 Task: Check the sale-to-list ratio of backyard in the last 5 years.
Action: Mouse moved to (853, 187)
Screenshot: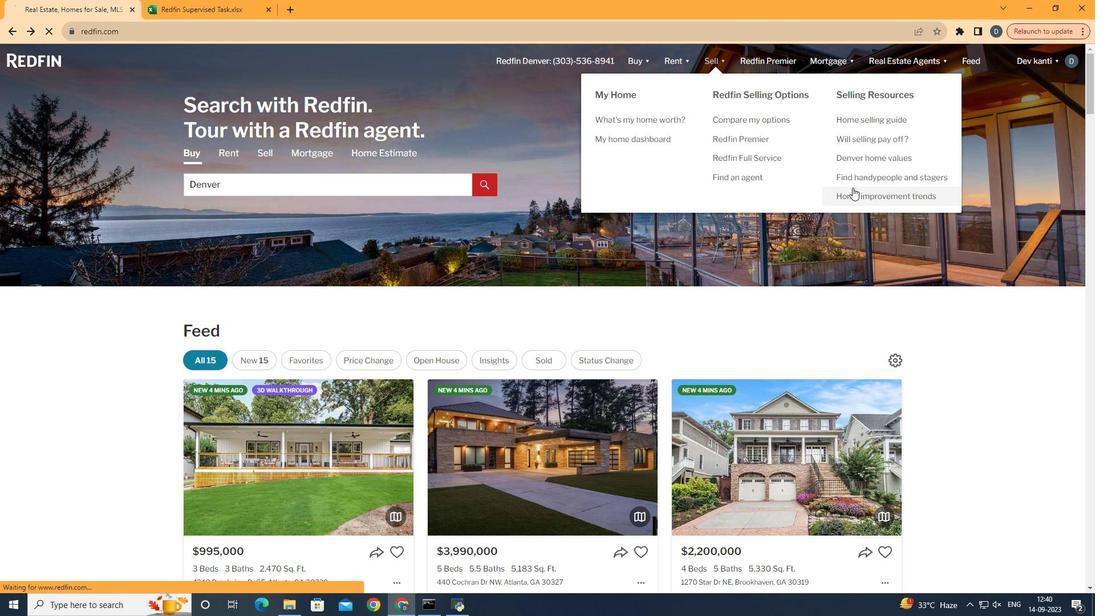 
Action: Mouse pressed left at (853, 187)
Screenshot: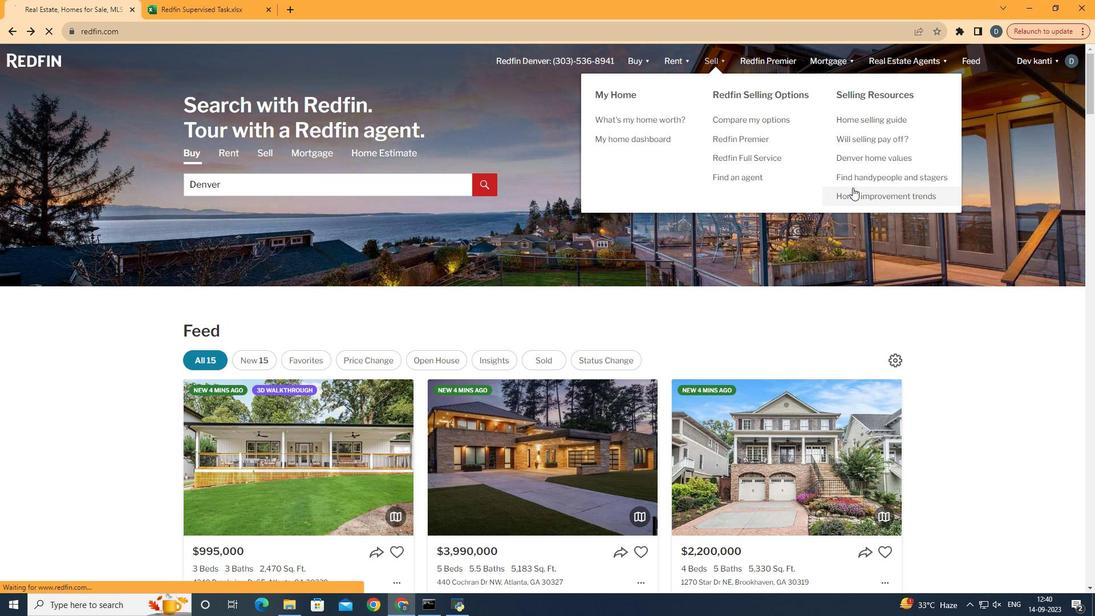 
Action: Mouse moved to (284, 227)
Screenshot: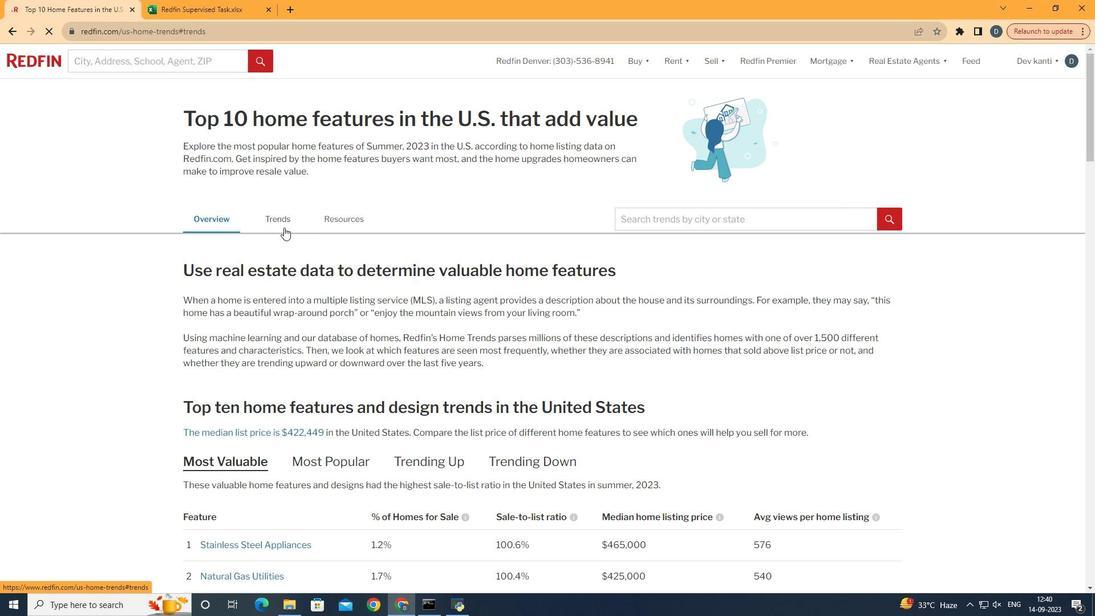 
Action: Mouse pressed left at (284, 227)
Screenshot: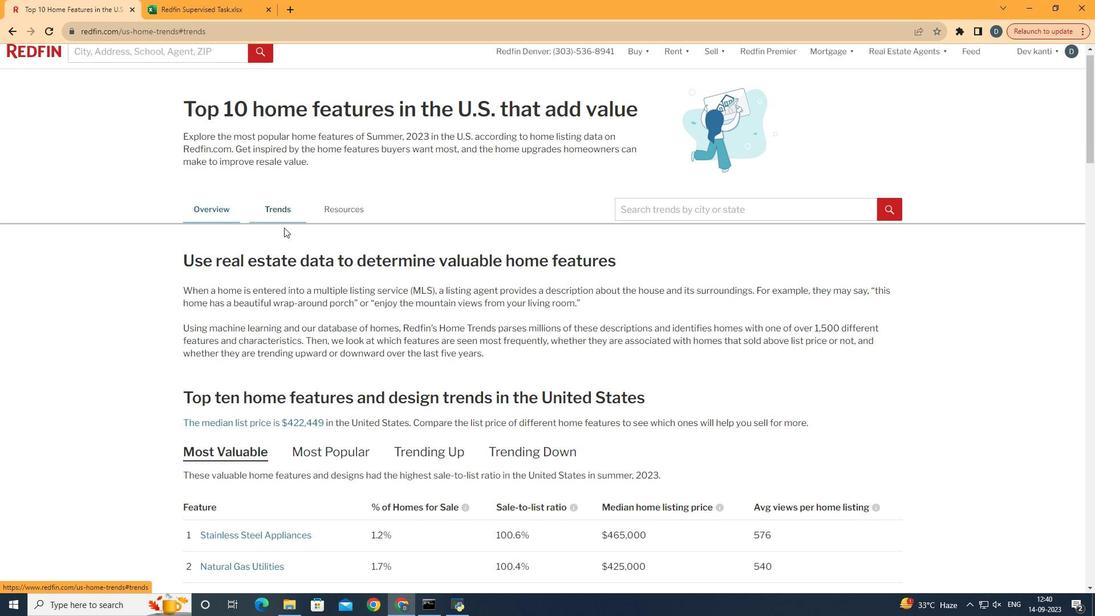 
Action: Mouse moved to (226, 304)
Screenshot: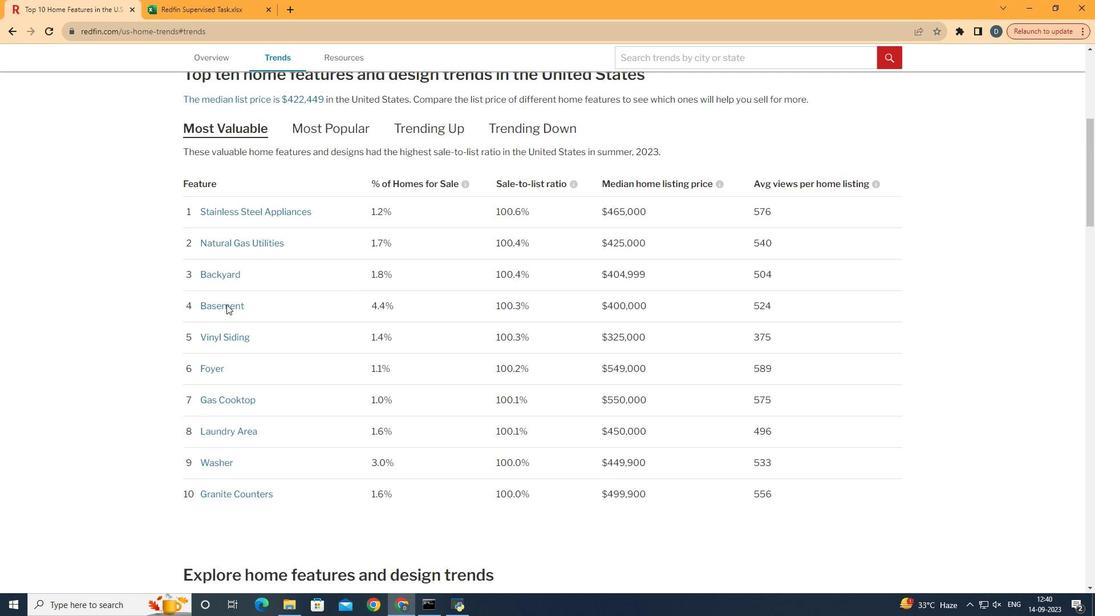 
Action: Mouse scrolled (226, 304) with delta (0, 0)
Screenshot: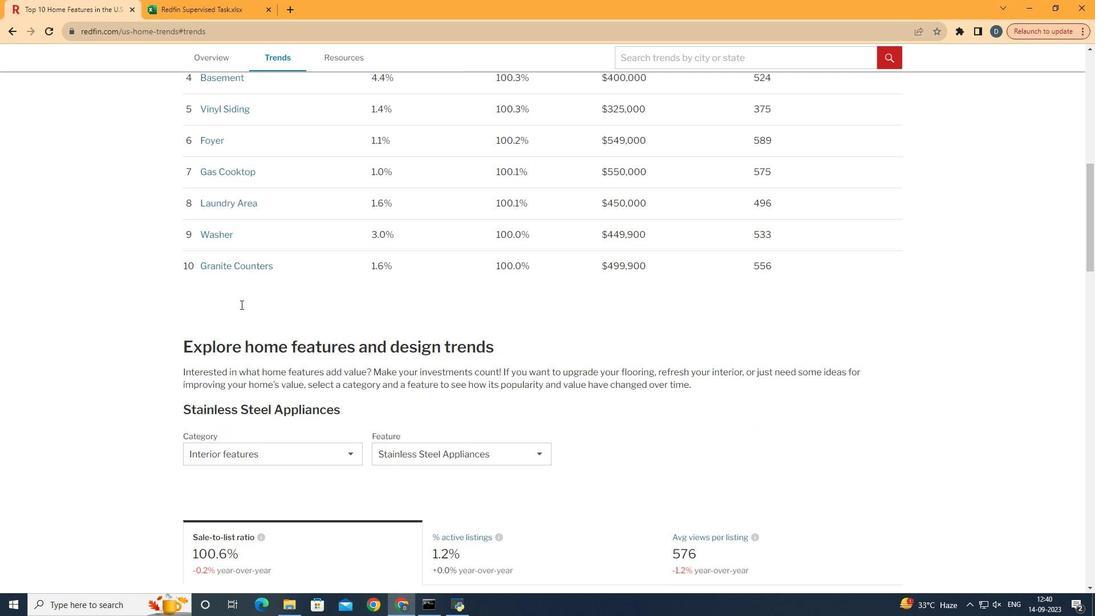 
Action: Mouse scrolled (226, 304) with delta (0, 0)
Screenshot: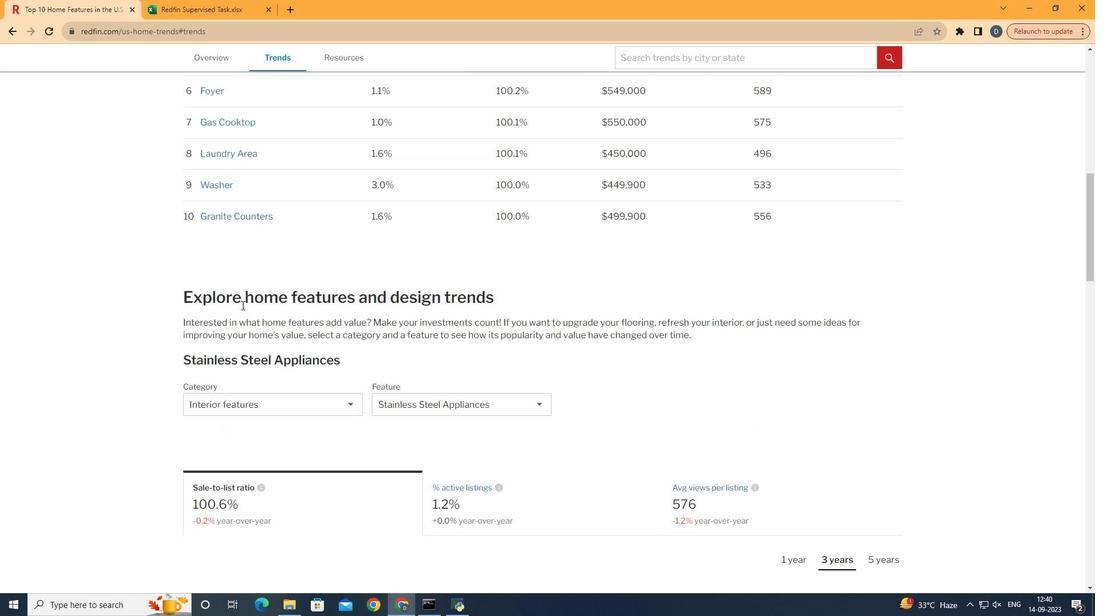 
Action: Mouse scrolled (226, 304) with delta (0, 0)
Screenshot: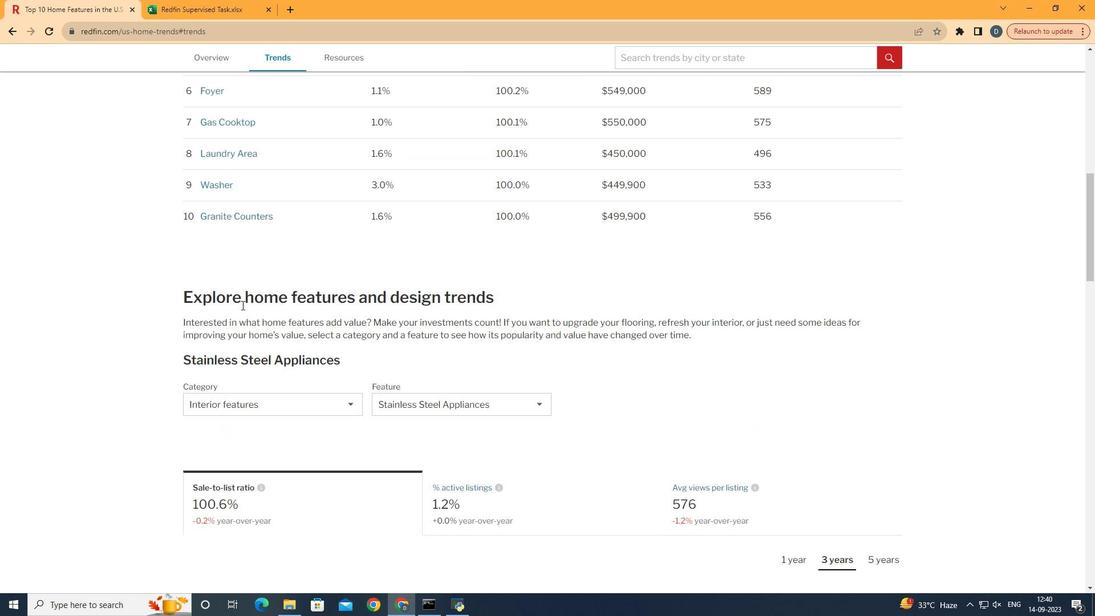 
Action: Mouse scrolled (226, 304) with delta (0, 0)
Screenshot: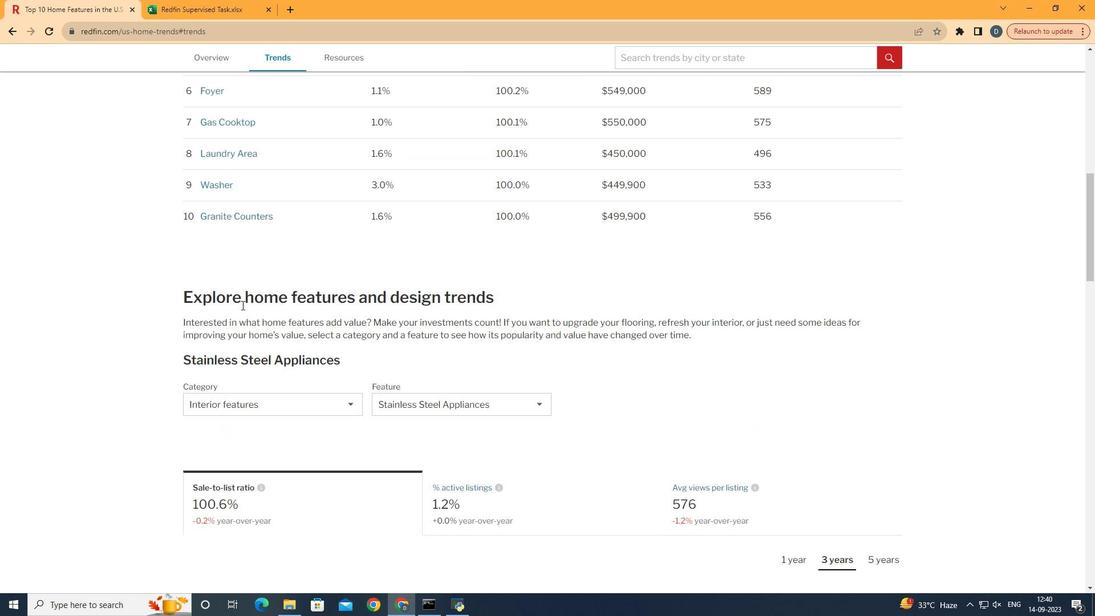 
Action: Mouse scrolled (226, 304) with delta (0, 0)
Screenshot: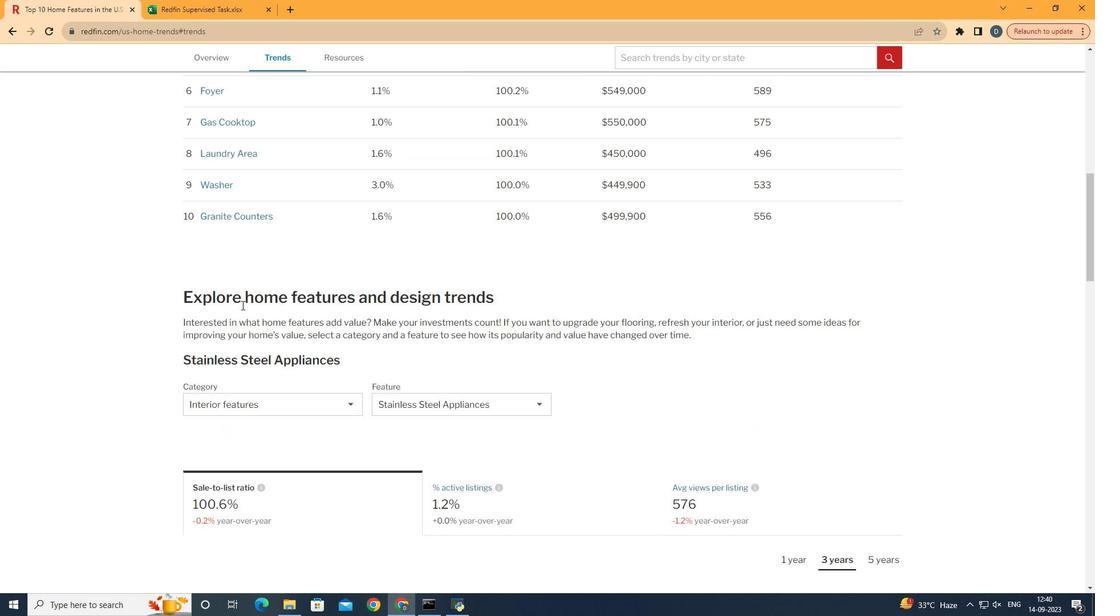 
Action: Mouse moved to (247, 316)
Screenshot: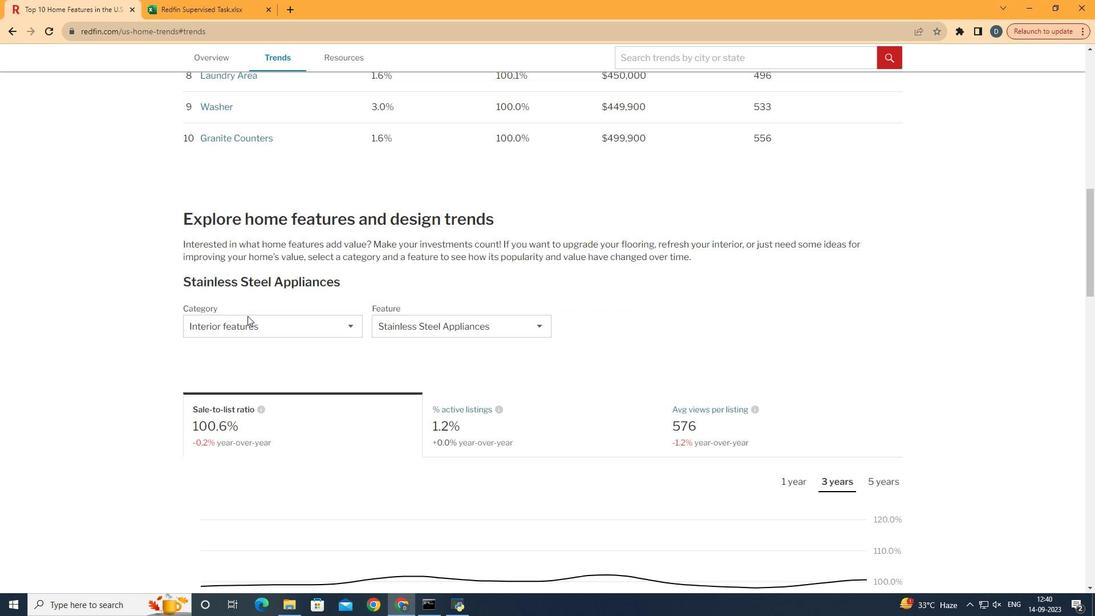 
Action: Mouse scrolled (247, 315) with delta (0, 0)
Screenshot: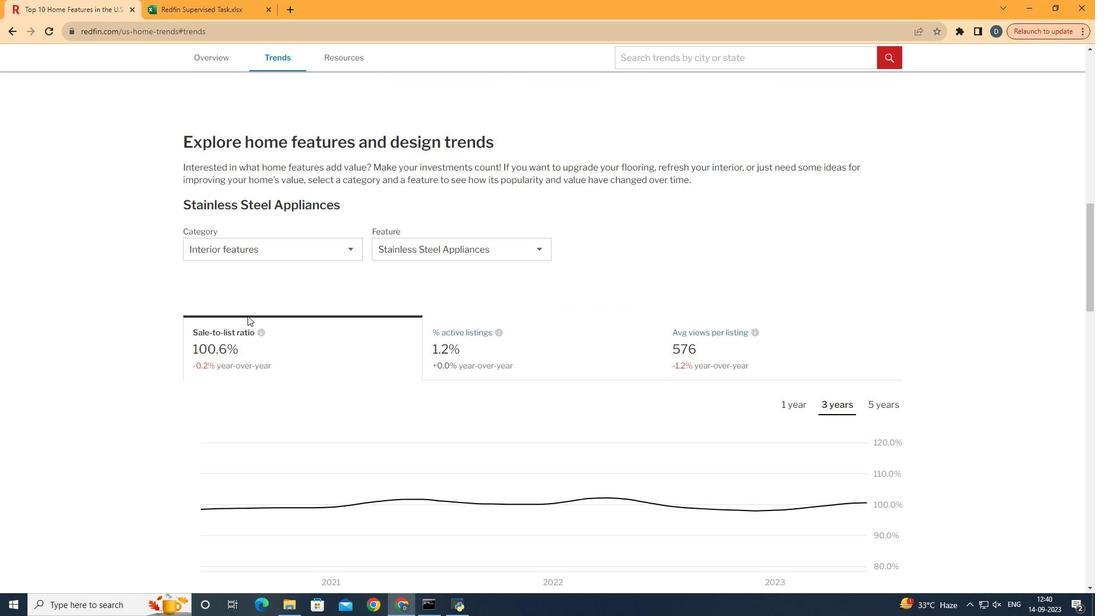 
Action: Mouse scrolled (247, 315) with delta (0, 0)
Screenshot: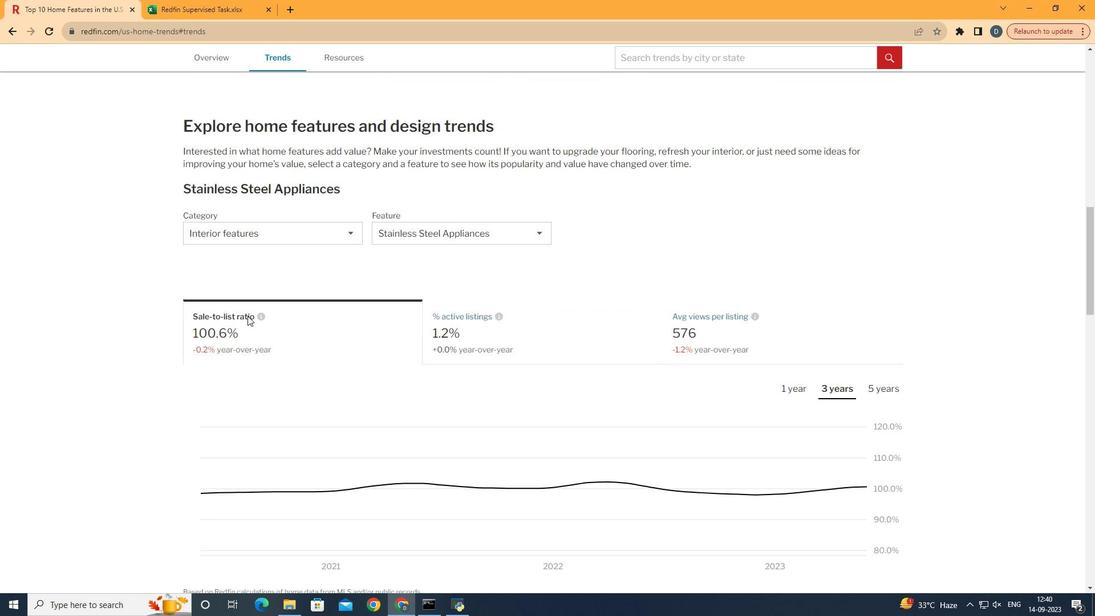 
Action: Mouse scrolled (247, 315) with delta (0, 0)
Screenshot: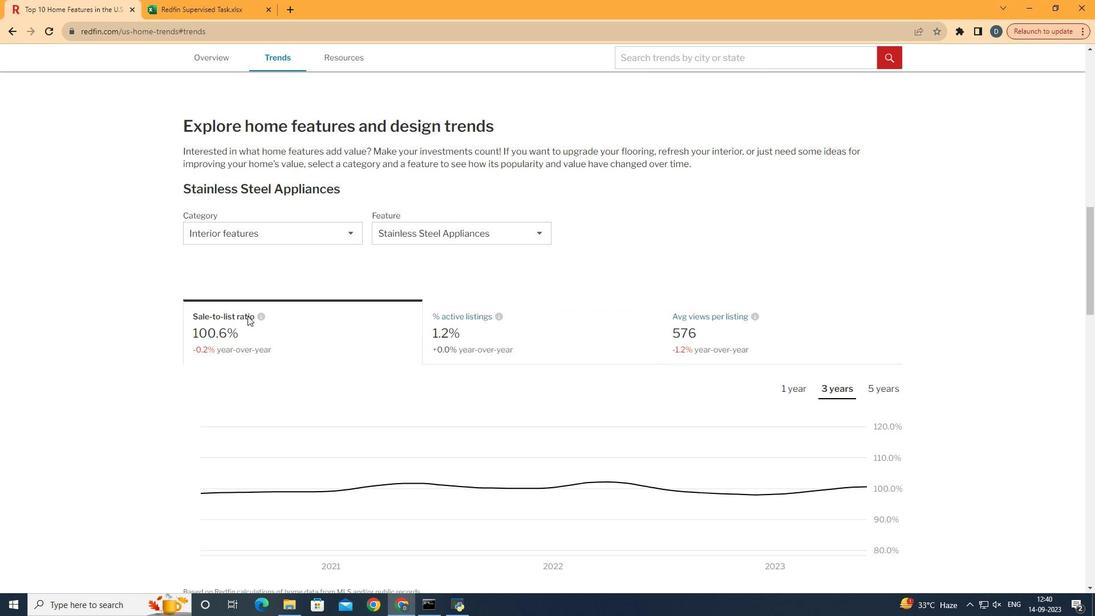 
Action: Mouse moved to (268, 237)
Screenshot: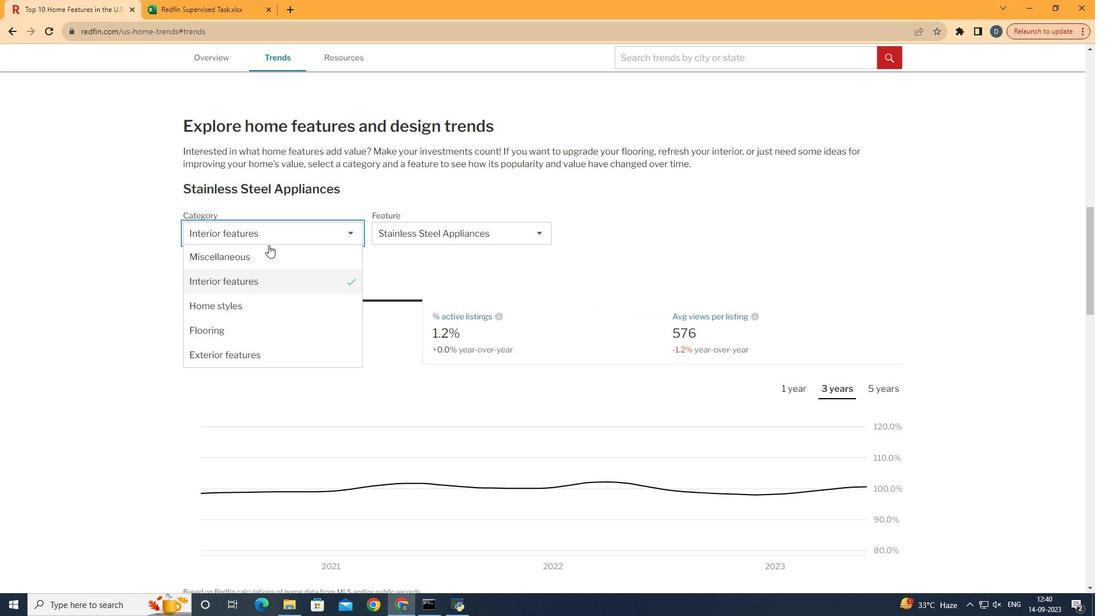 
Action: Mouse pressed left at (268, 237)
Screenshot: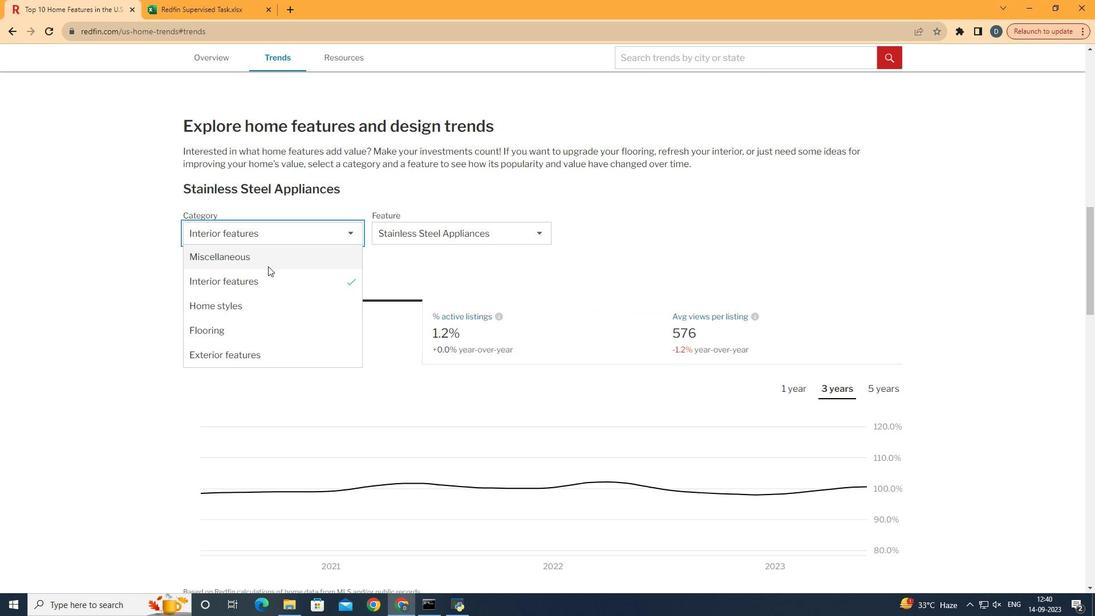 
Action: Mouse moved to (255, 344)
Screenshot: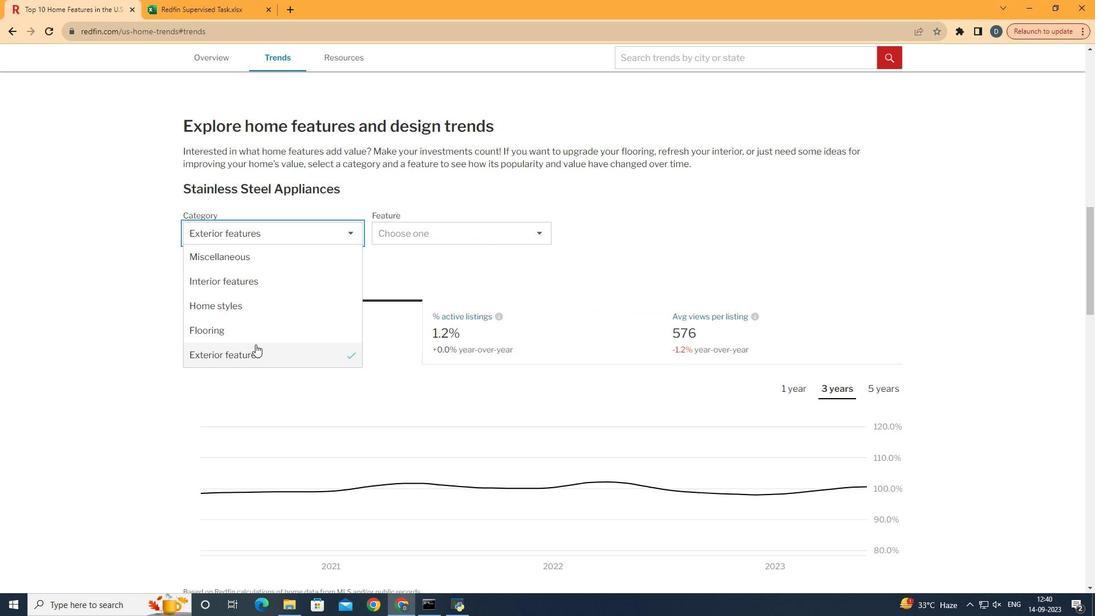 
Action: Mouse pressed left at (255, 344)
Screenshot: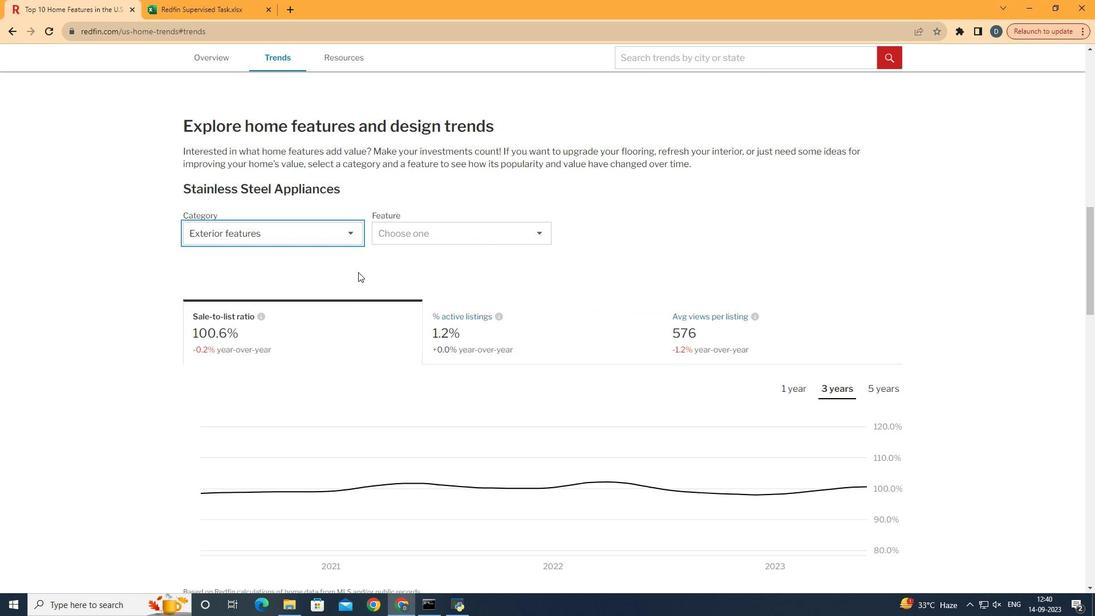 
Action: Mouse moved to (427, 228)
Screenshot: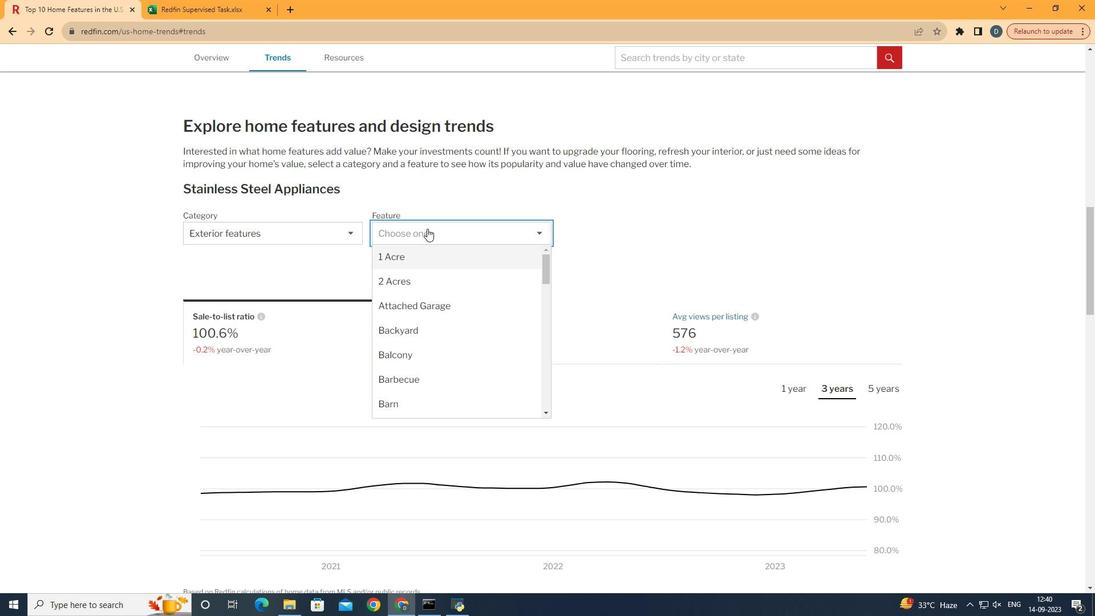 
Action: Mouse pressed left at (427, 228)
Screenshot: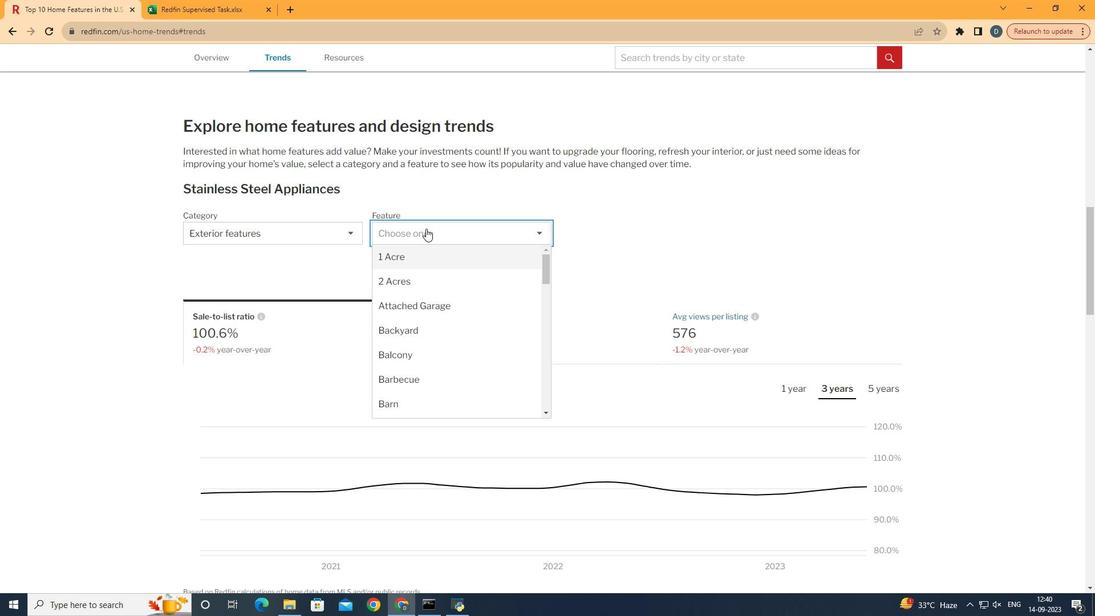 
Action: Mouse moved to (433, 325)
Screenshot: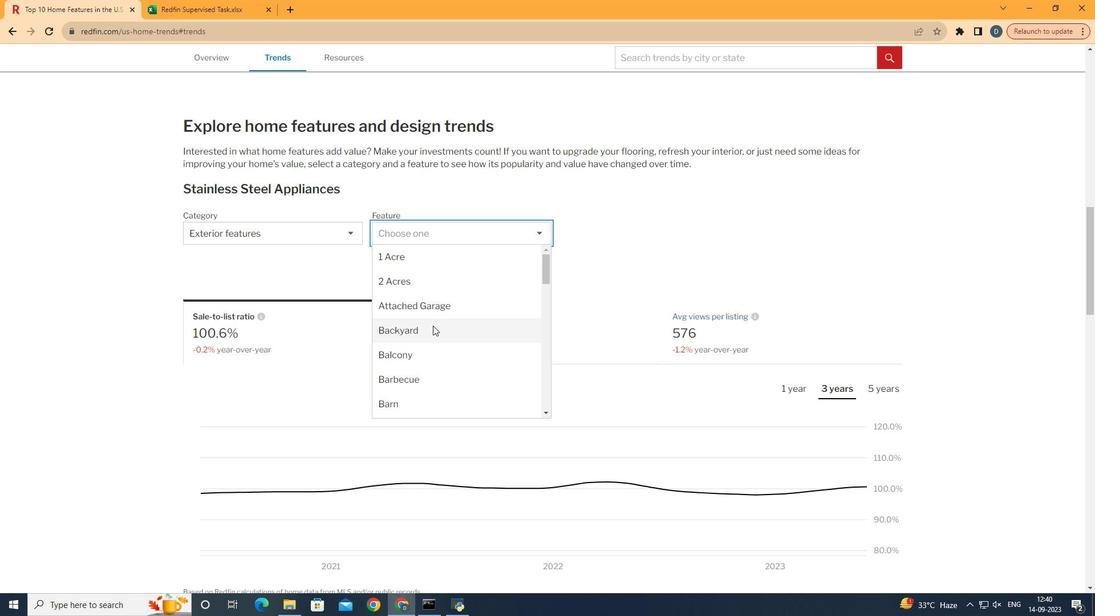 
Action: Mouse pressed left at (433, 325)
Screenshot: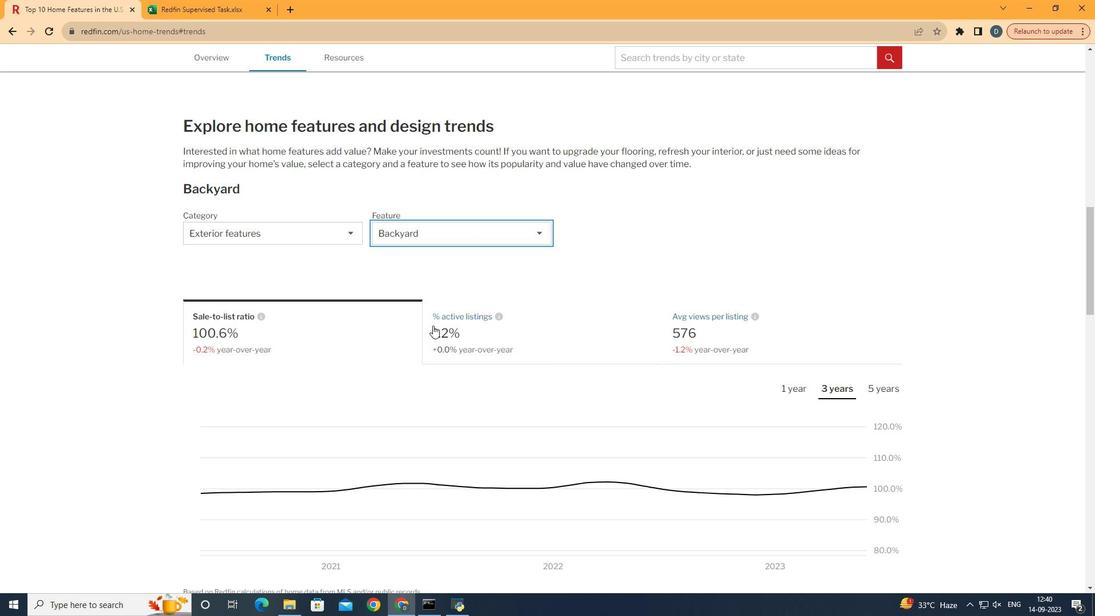 
Action: Mouse moved to (877, 389)
Screenshot: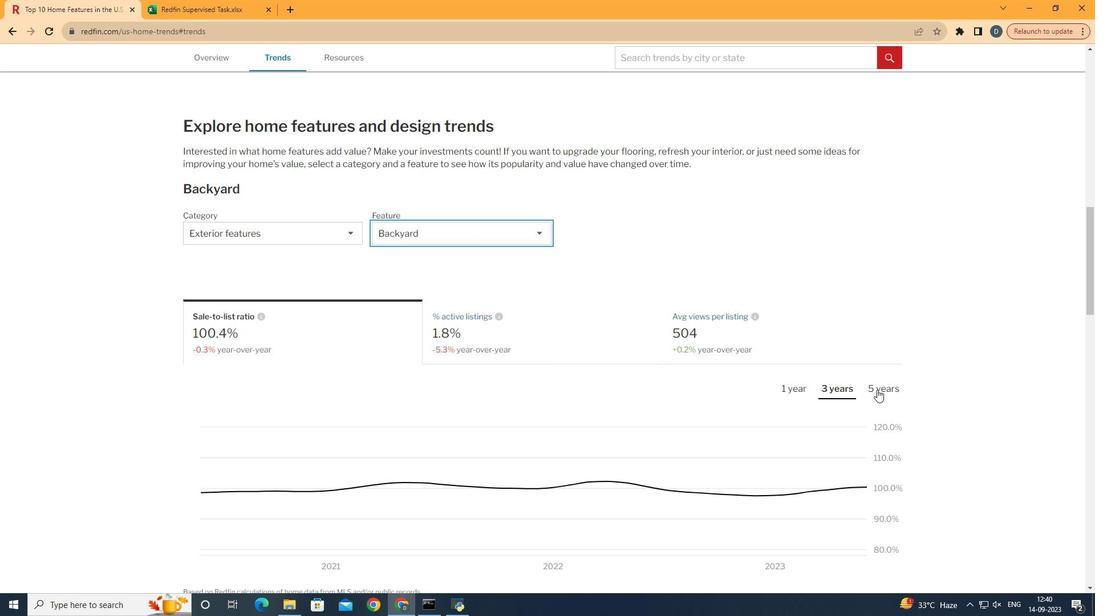 
Action: Mouse pressed left at (877, 389)
Screenshot: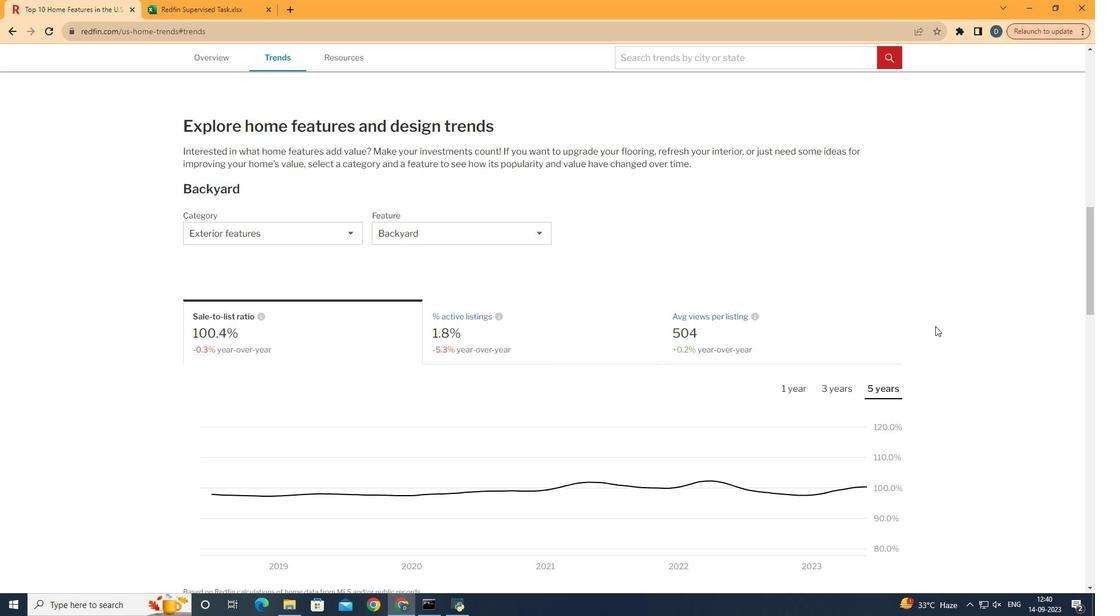 
Action: Mouse moved to (948, 293)
Screenshot: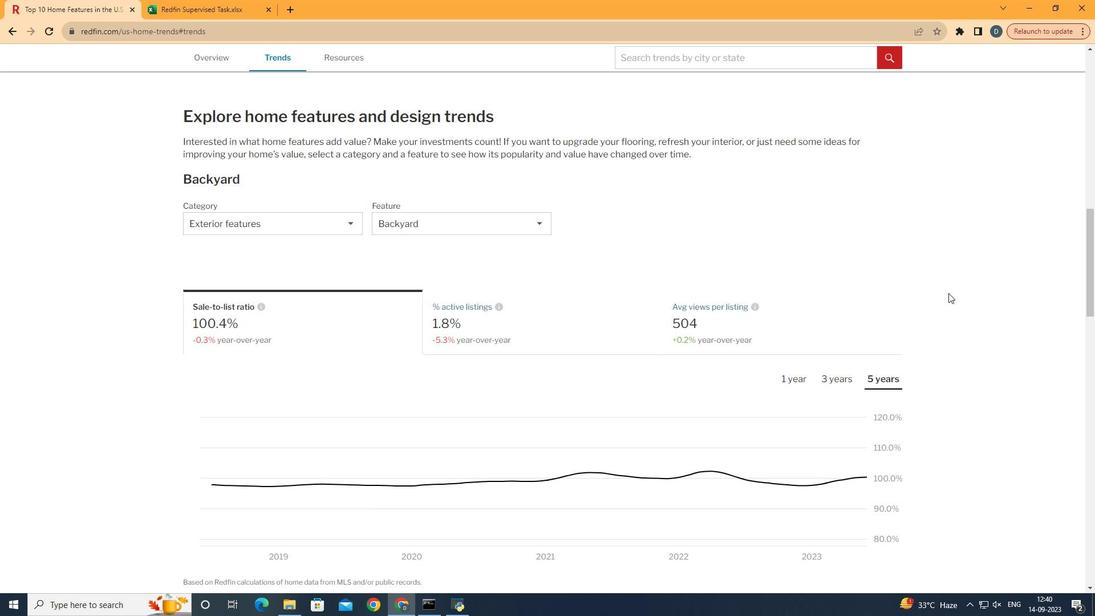 
Action: Mouse scrolled (948, 292) with delta (0, 0)
Screenshot: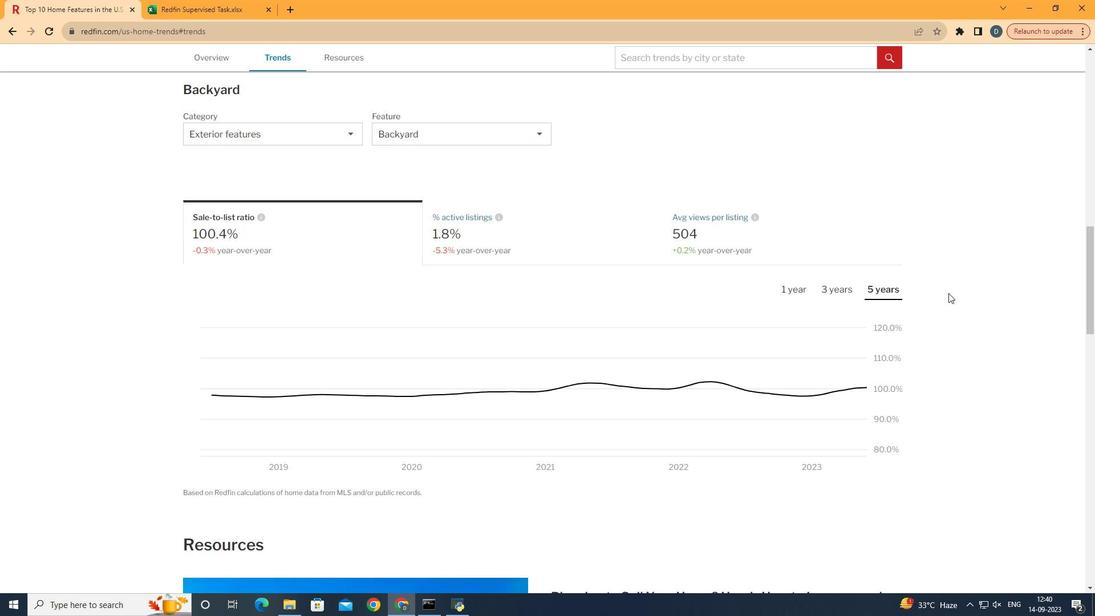 
Action: Mouse scrolled (948, 292) with delta (0, 0)
Screenshot: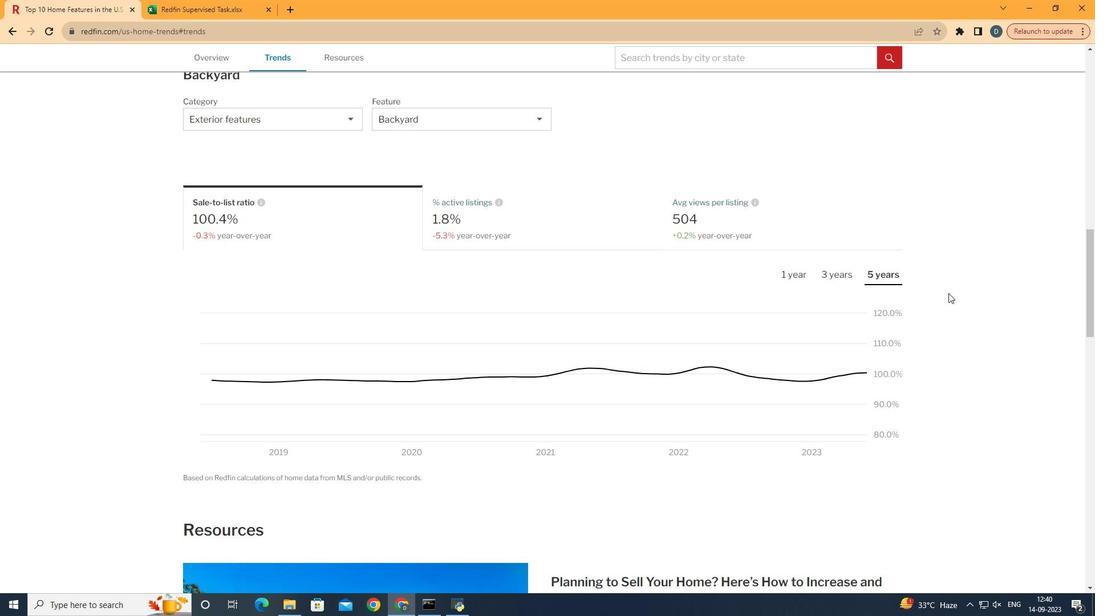 
